 Task: Look for products in the category "Baby Food & Drinks" from Peter Rabbit Organics only.
Action: Mouse moved to (262, 135)
Screenshot: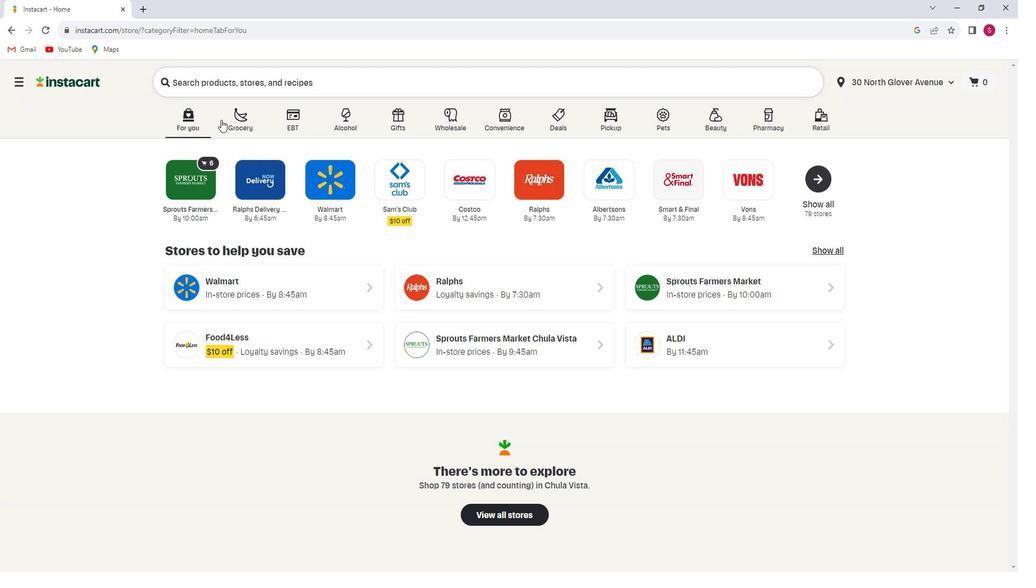 
Action: Mouse pressed left at (262, 135)
Screenshot: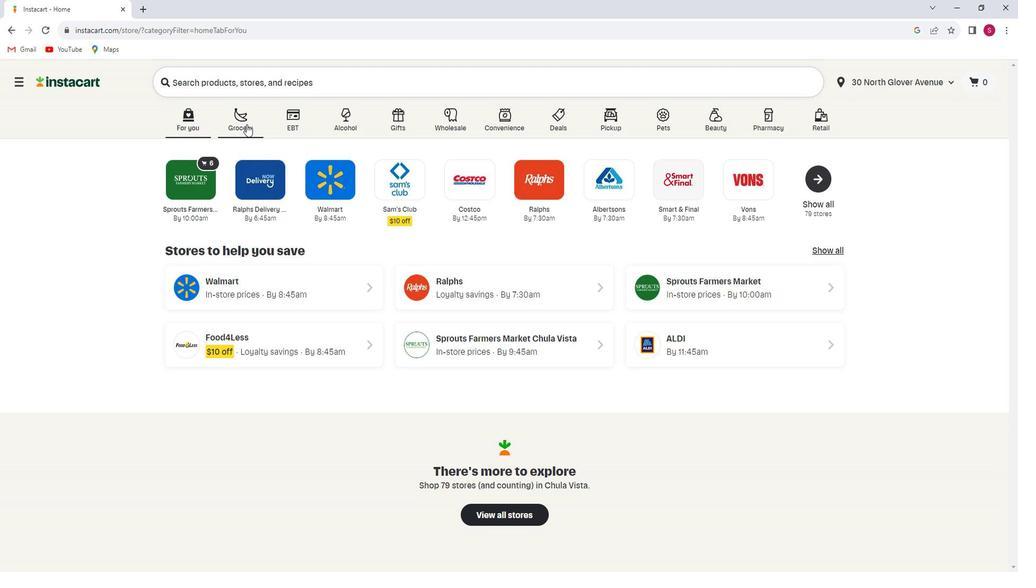 
Action: Mouse moved to (267, 313)
Screenshot: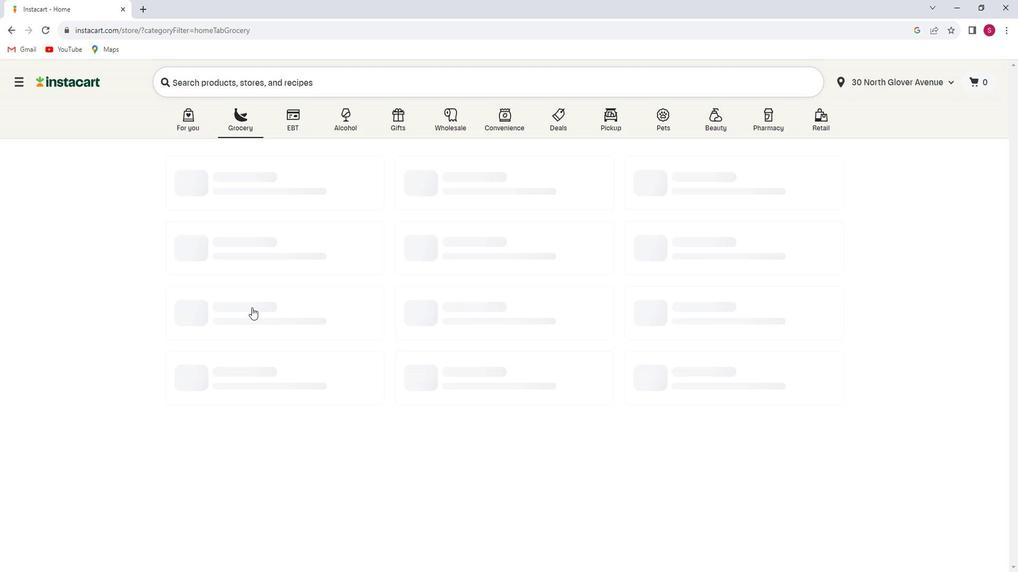 
Action: Mouse pressed left at (267, 313)
Screenshot: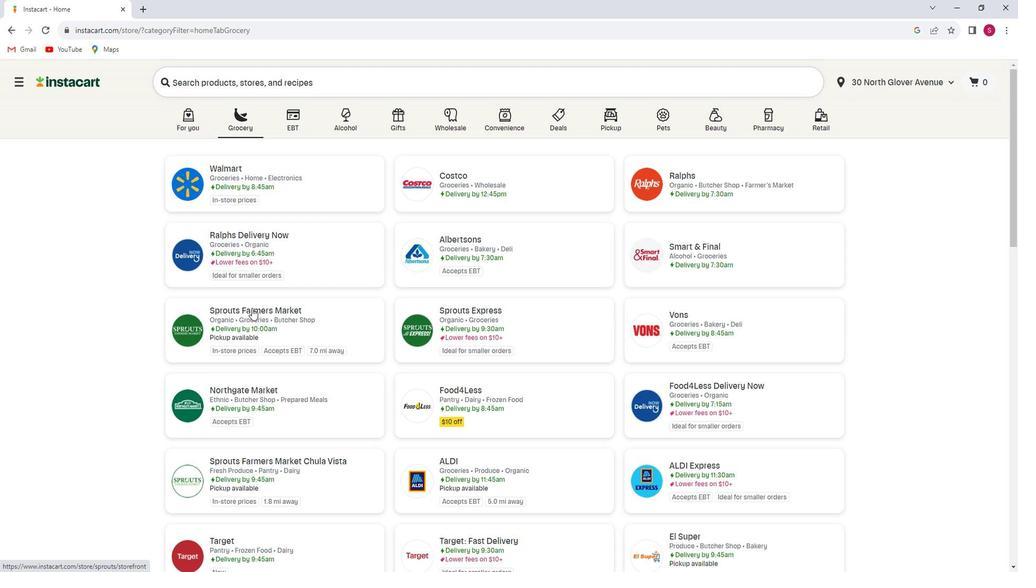 
Action: Mouse moved to (85, 353)
Screenshot: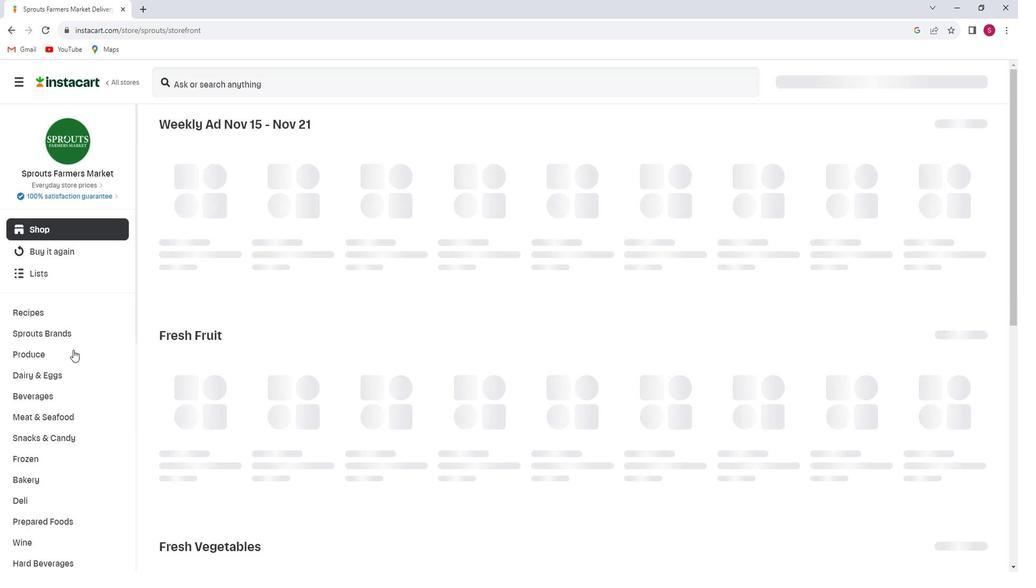 
Action: Mouse scrolled (85, 353) with delta (0, 0)
Screenshot: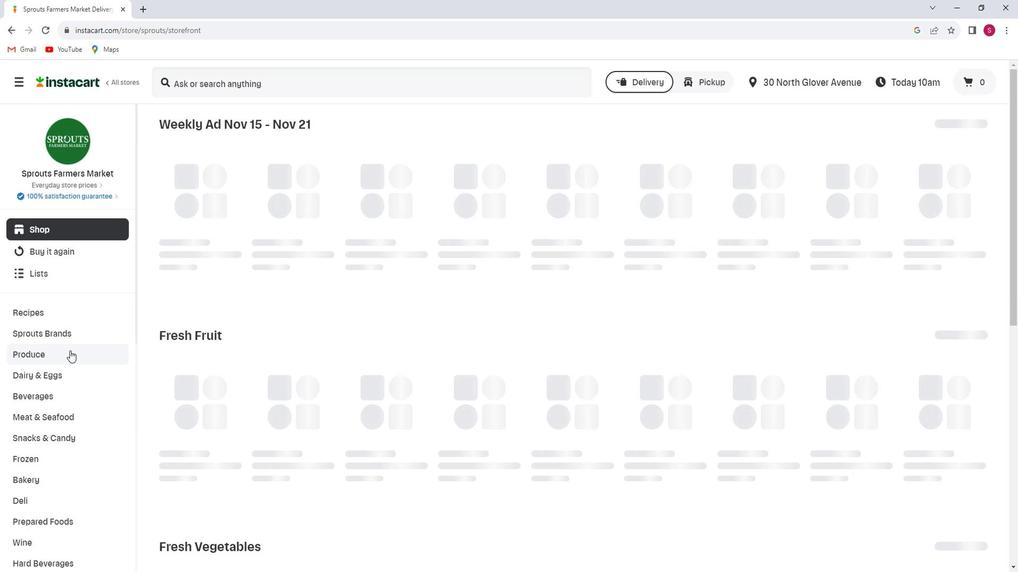 
Action: Mouse scrolled (85, 353) with delta (0, 0)
Screenshot: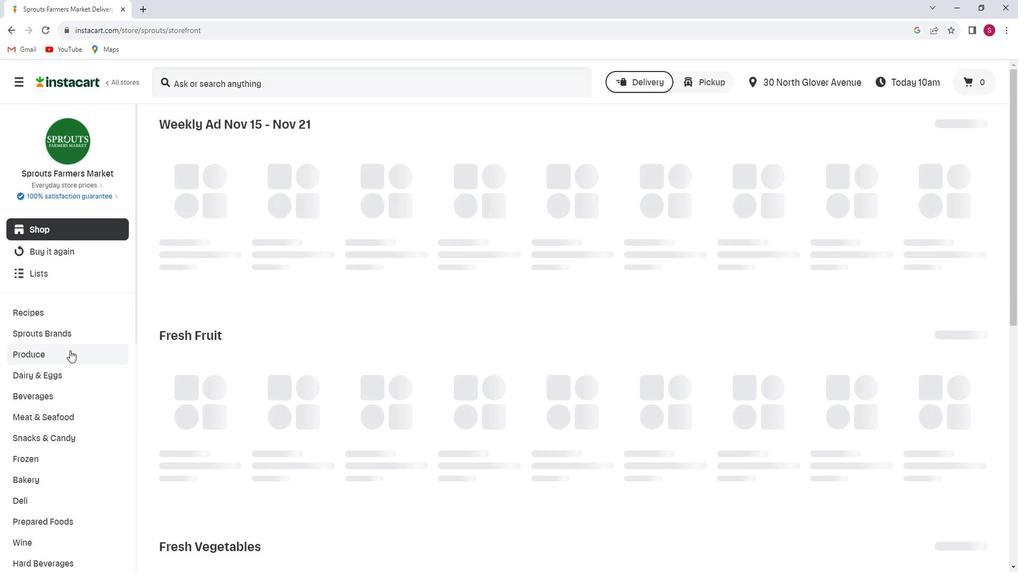 
Action: Mouse scrolled (85, 353) with delta (0, 0)
Screenshot: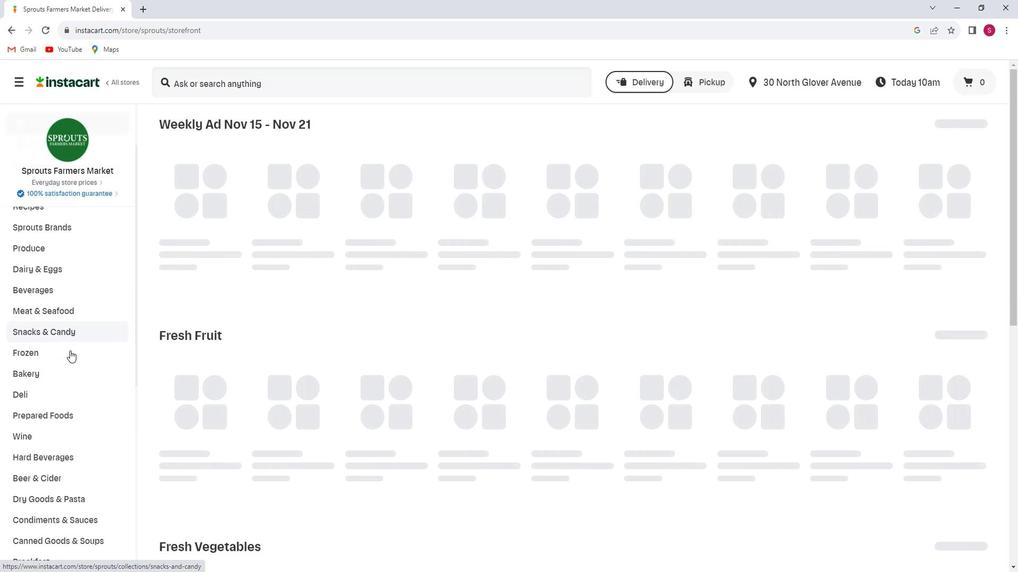 
Action: Mouse scrolled (85, 353) with delta (0, 0)
Screenshot: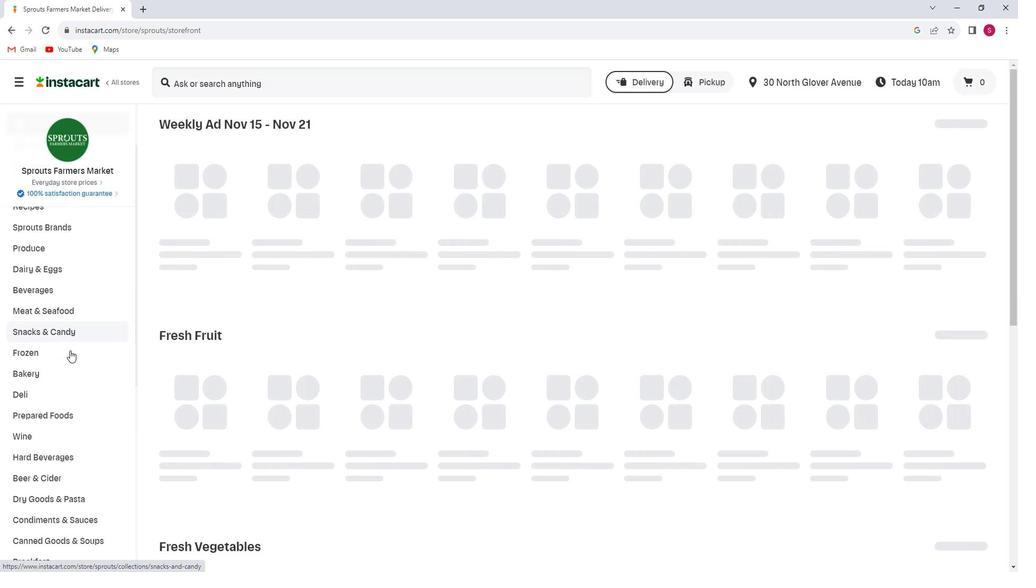 
Action: Mouse scrolled (85, 353) with delta (0, 0)
Screenshot: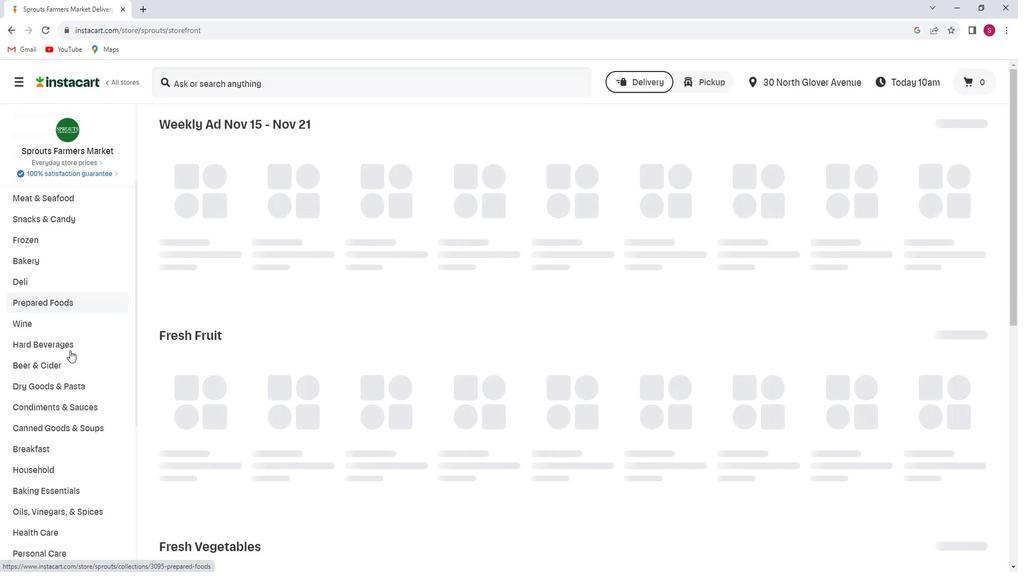 
Action: Mouse scrolled (85, 353) with delta (0, 0)
Screenshot: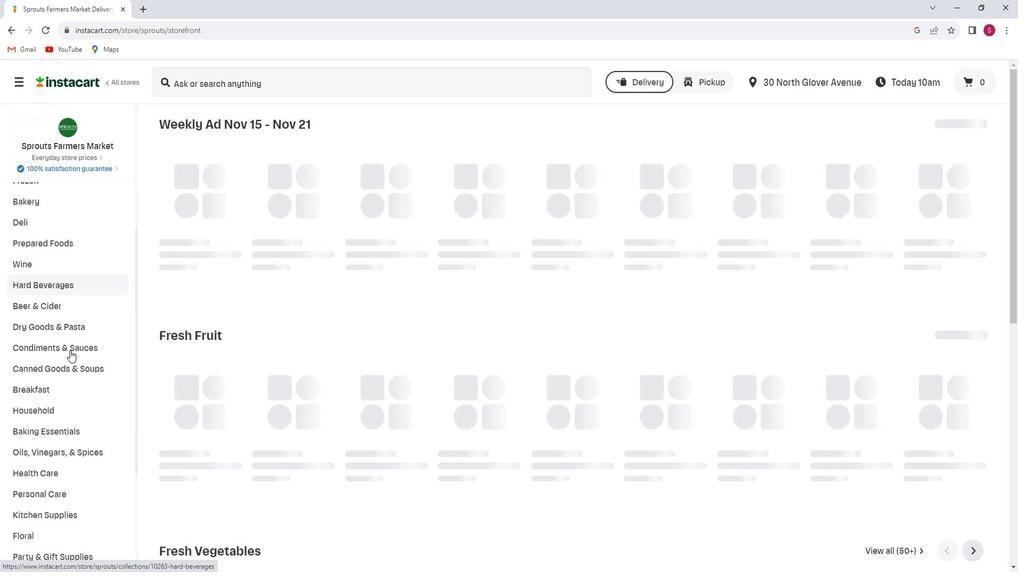 
Action: Mouse scrolled (85, 353) with delta (0, 0)
Screenshot: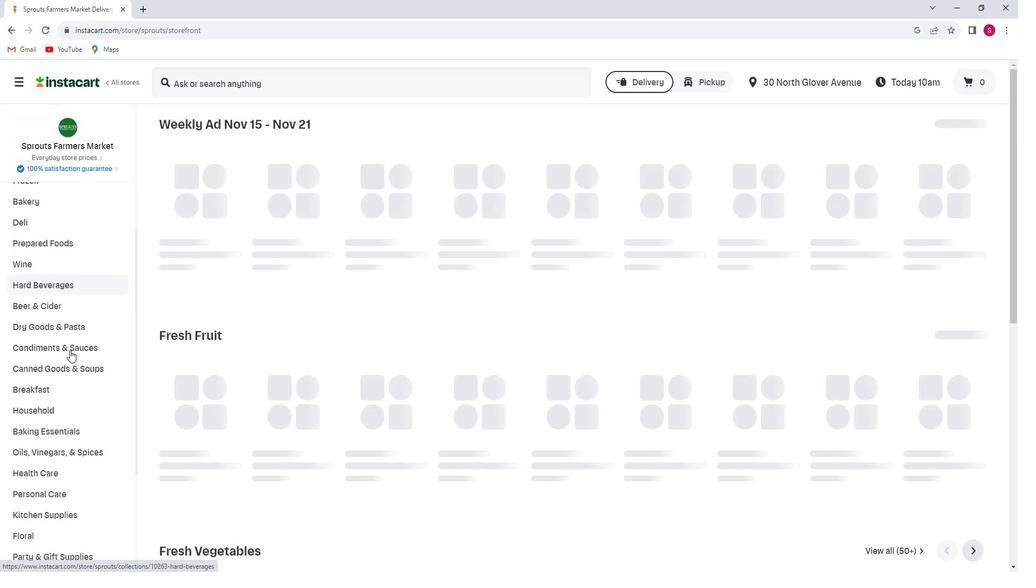 
Action: Mouse scrolled (85, 353) with delta (0, 0)
Screenshot: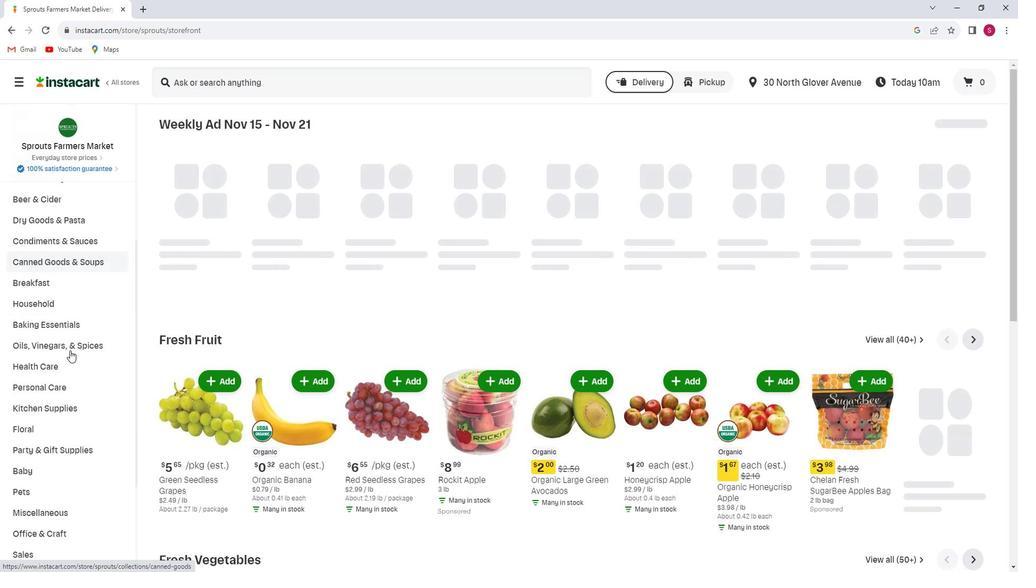 
Action: Mouse moved to (66, 413)
Screenshot: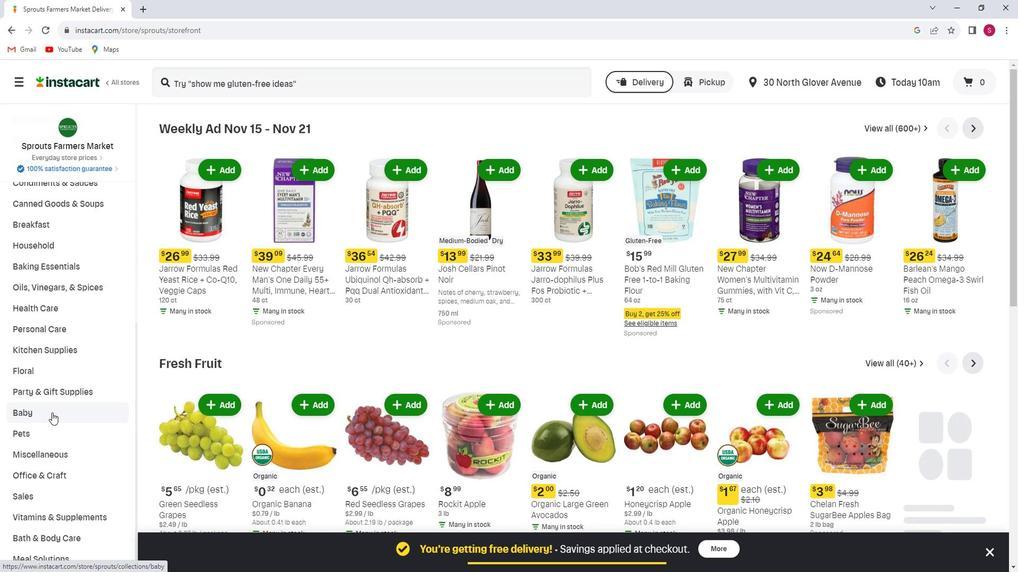 
Action: Mouse pressed left at (66, 413)
Screenshot: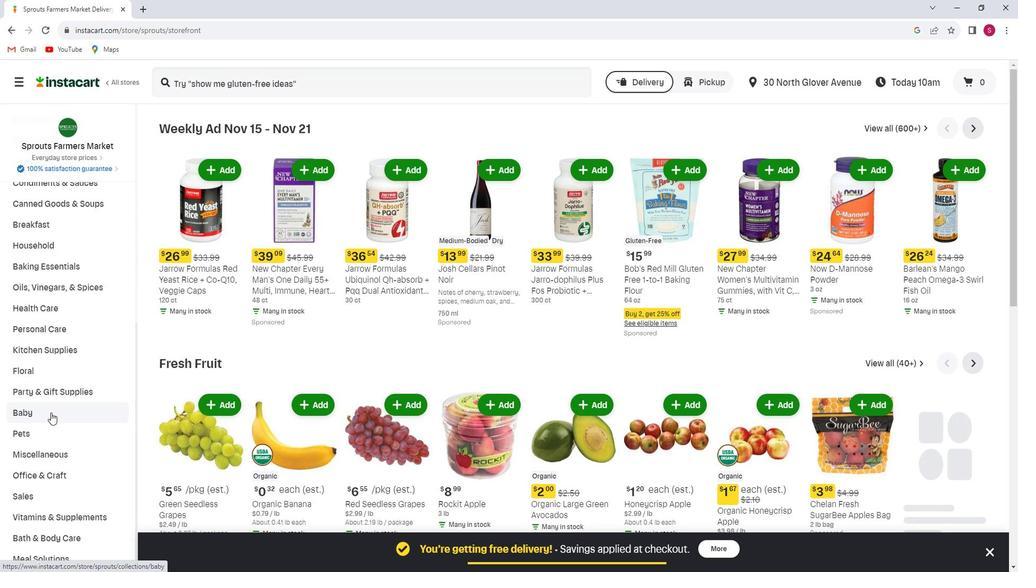 
Action: Mouse moved to (92, 502)
Screenshot: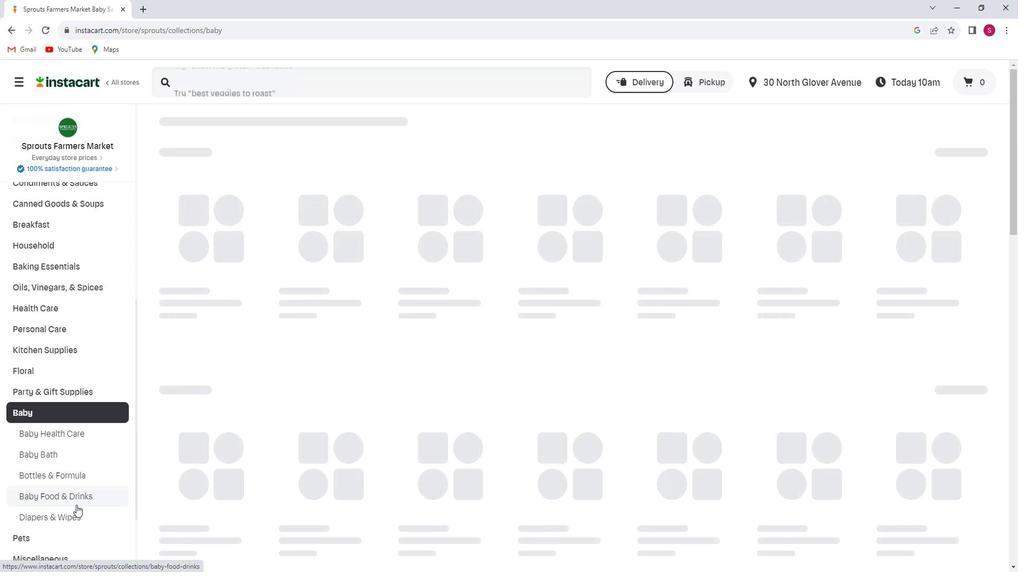 
Action: Mouse pressed left at (92, 502)
Screenshot: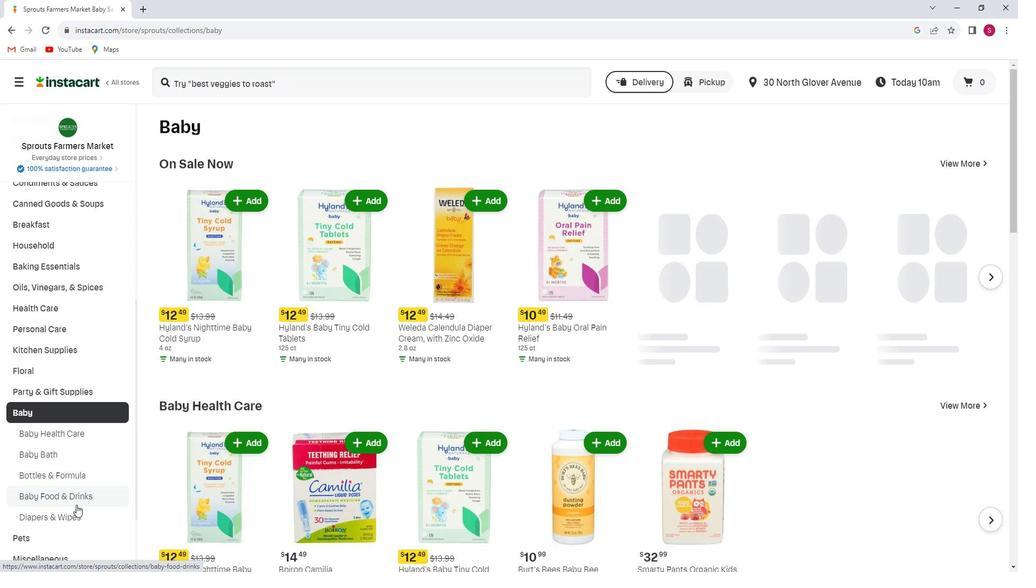 
Action: Mouse moved to (421, 221)
Screenshot: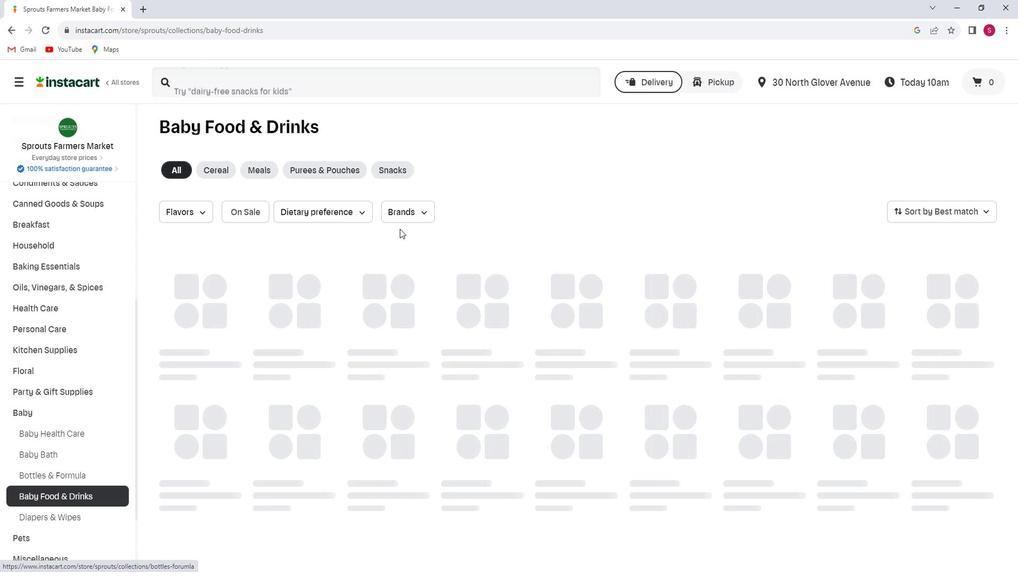 
Action: Mouse pressed left at (421, 221)
Screenshot: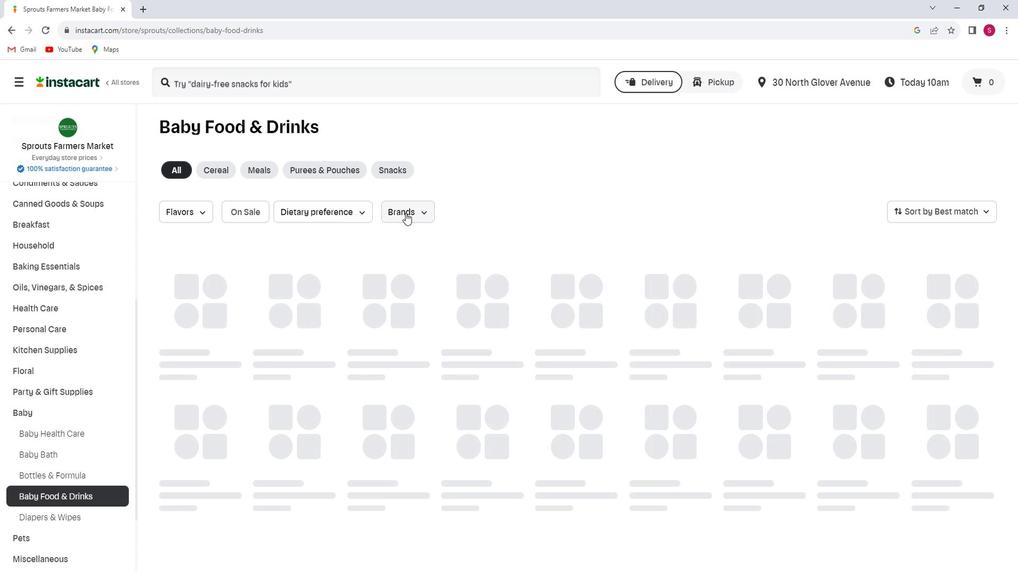 
Action: Mouse moved to (419, 280)
Screenshot: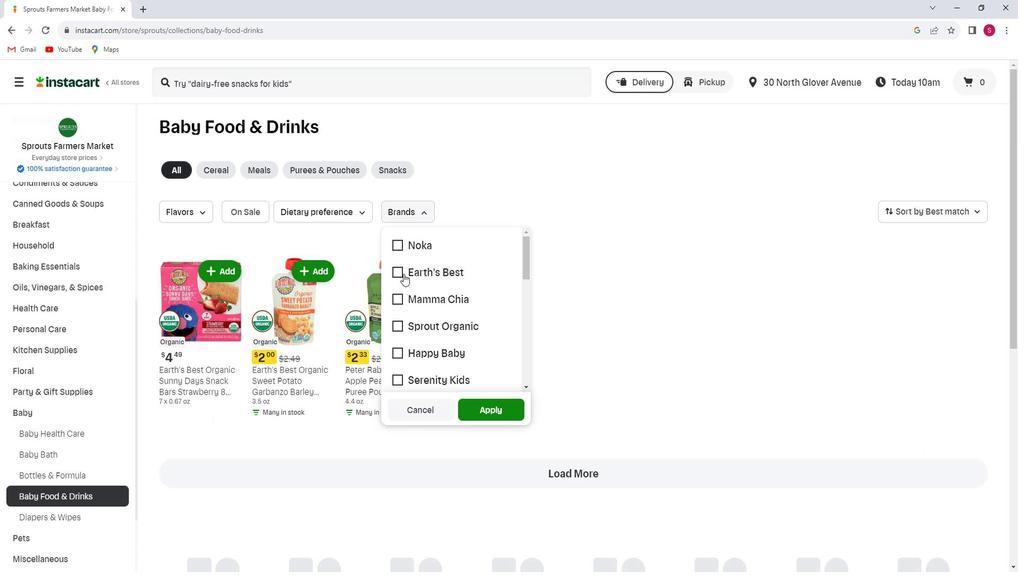 
Action: Mouse scrolled (419, 280) with delta (0, 0)
Screenshot: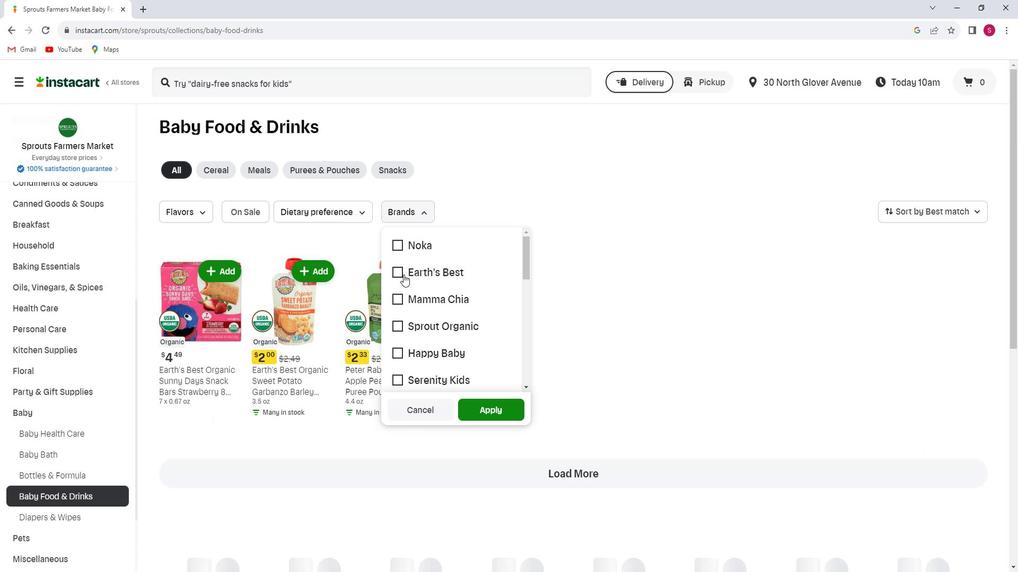 
Action: Mouse scrolled (419, 280) with delta (0, 0)
Screenshot: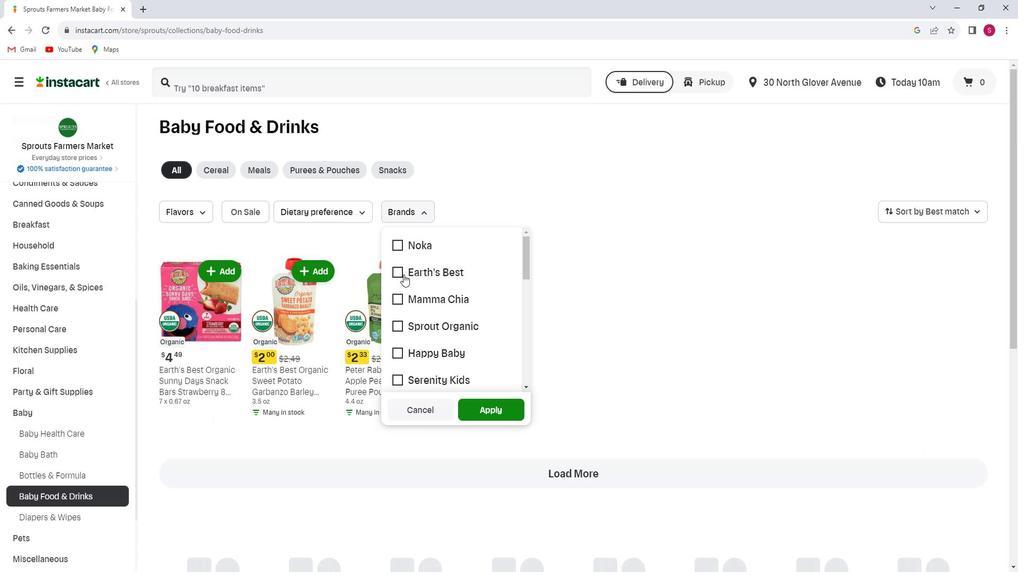 
Action: Mouse moved to (416, 300)
Screenshot: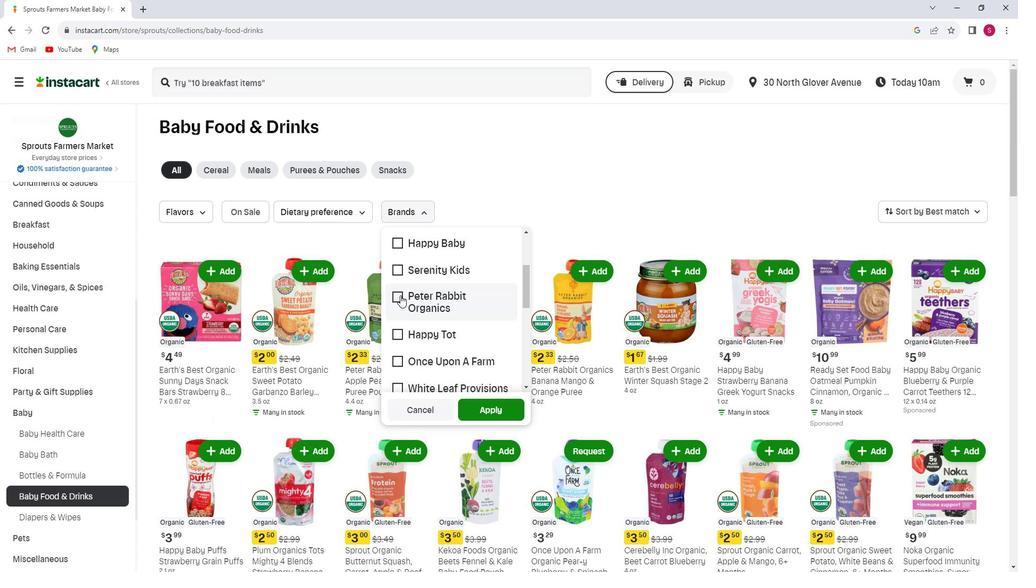 
Action: Mouse pressed left at (416, 300)
Screenshot: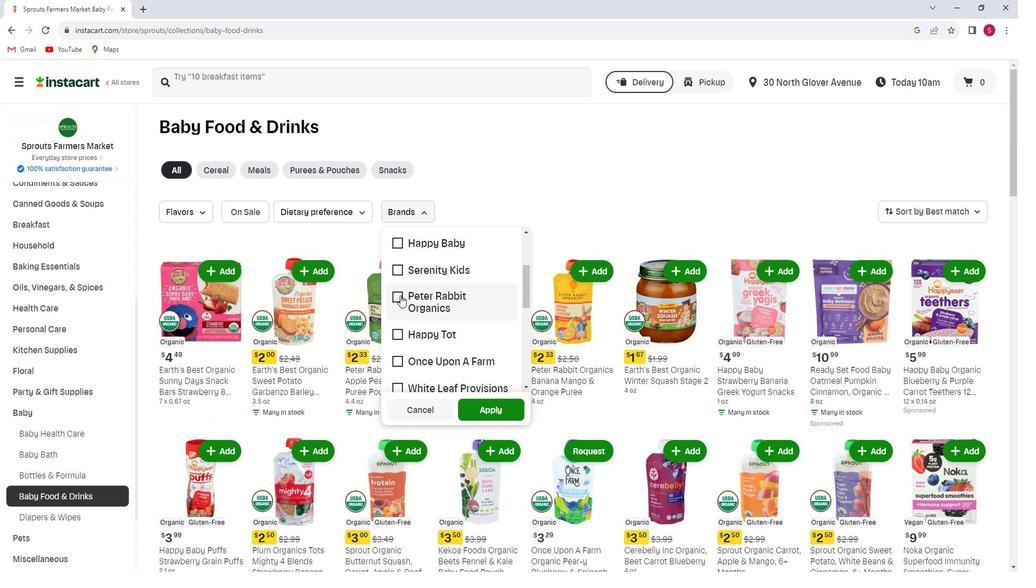
Action: Mouse moved to (500, 412)
Screenshot: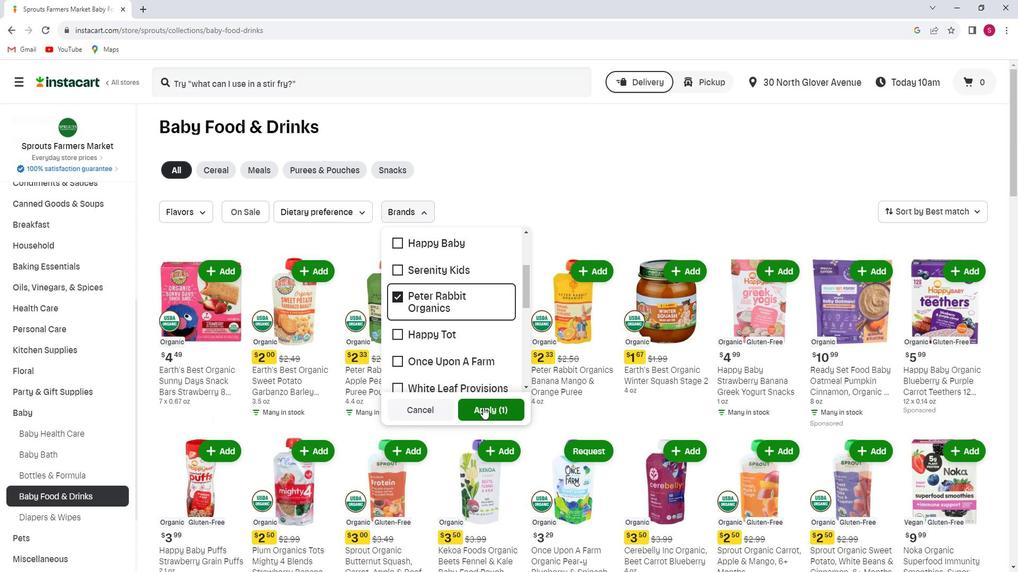 
Action: Mouse pressed left at (500, 412)
Screenshot: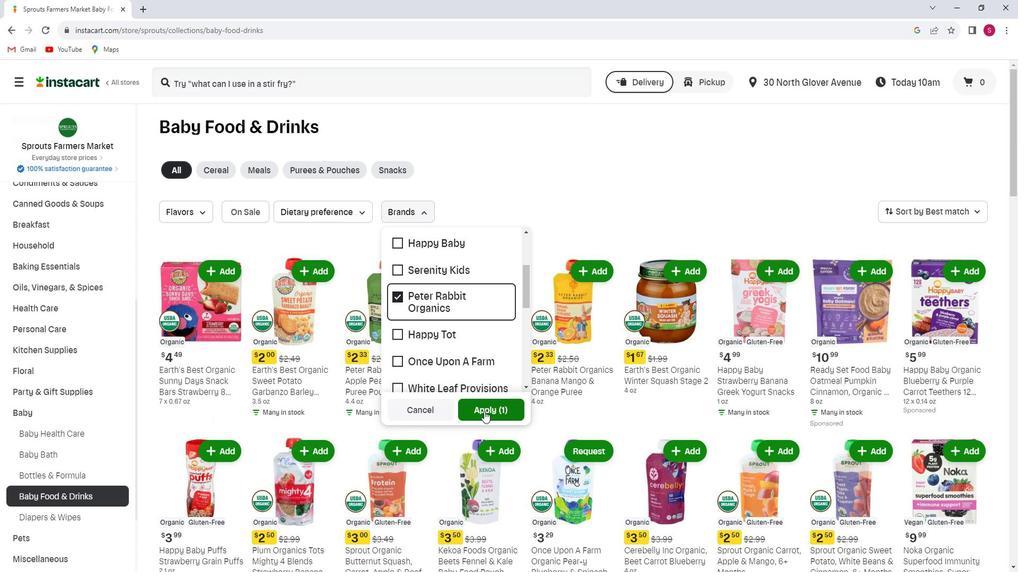 
